 Task: Open Card Card0000000175 in  Board0000000044 in Workspace WS0000000015 in Trello. Add Member Carxxstreet791@gmail.com to Card Card0000000175 in  Board0000000044 in Workspace WS0000000015 in Trello. Add Orange Label titled Label0000000175 to Card Card0000000175 in  Board0000000044 in Workspace WS0000000015 in Trello. Add Checklist CL0000000175 to Card Card0000000175 in  Board0000000044 in Workspace WS0000000015 in Trello. Add Dates with Start Date as Oct 01 2023 and Due Date as Oct 31 2023 to Card Card0000000175 in  Board0000000044 in Workspace WS0000000015 in Trello
Action: Mouse moved to (185, 431)
Screenshot: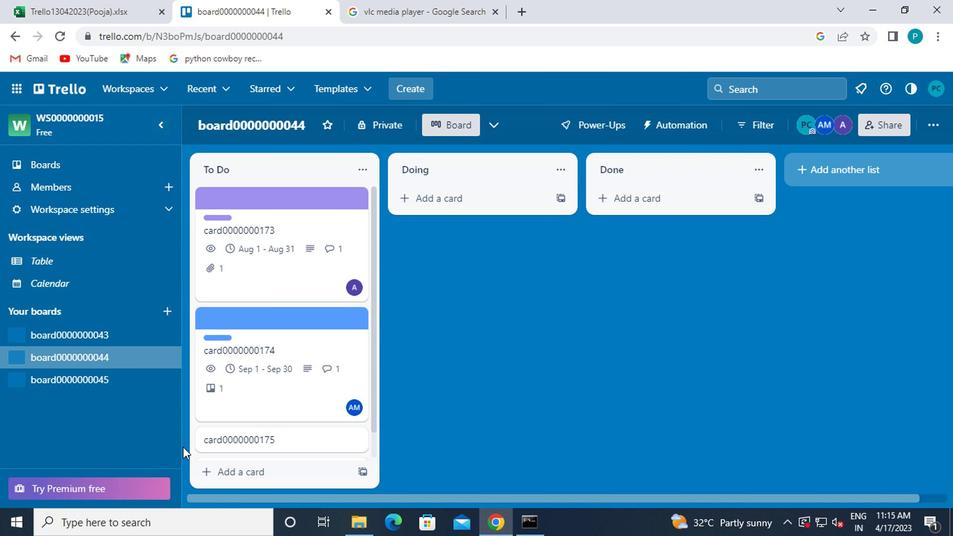 
Action: Mouse scrolled (185, 430) with delta (0, 0)
Screenshot: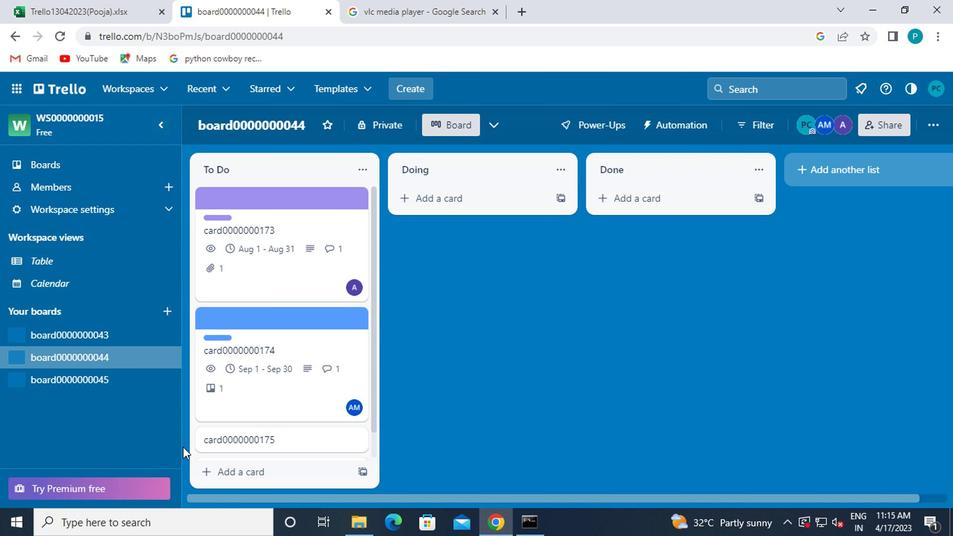 
Action: Mouse moved to (225, 414)
Screenshot: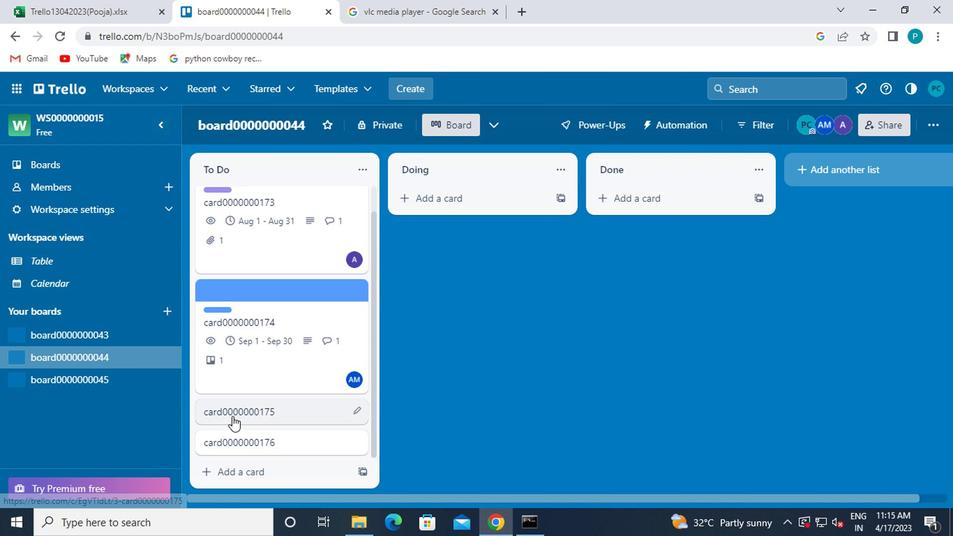 
Action: Mouse pressed left at (225, 414)
Screenshot: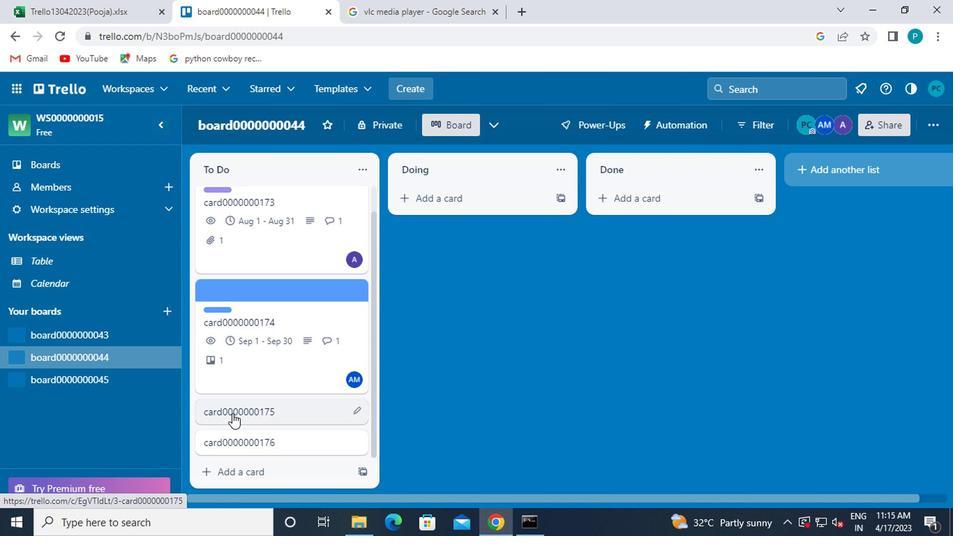 
Action: Mouse moved to (633, 247)
Screenshot: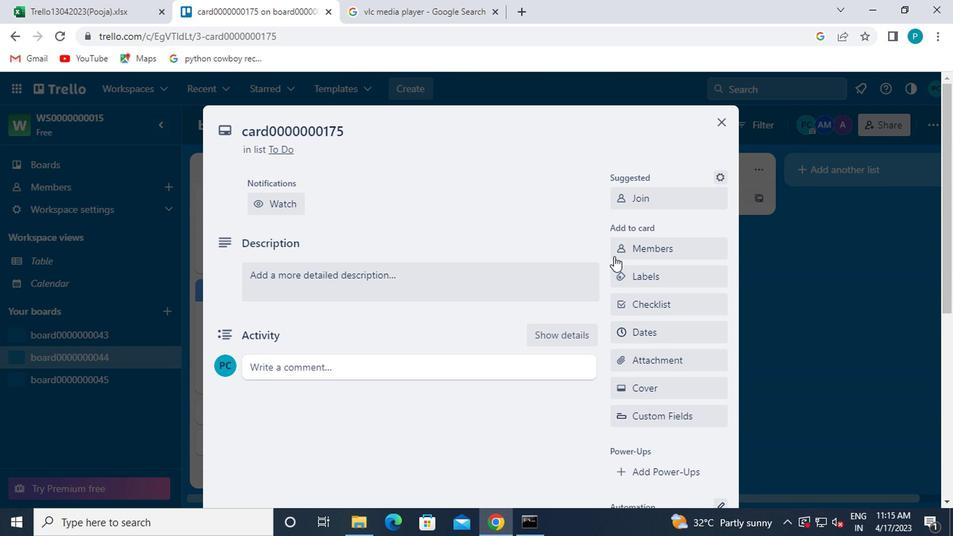 
Action: Mouse pressed left at (633, 247)
Screenshot: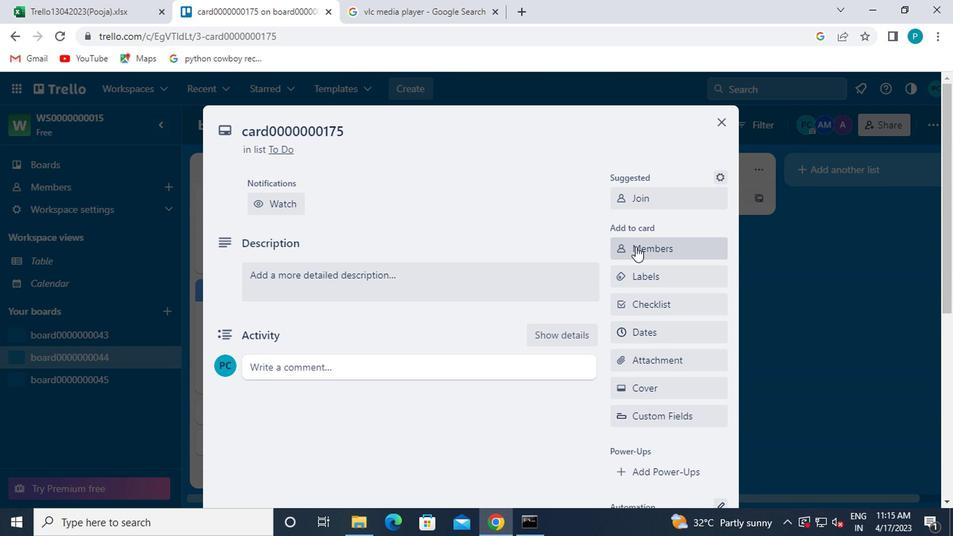 
Action: Mouse moved to (642, 314)
Screenshot: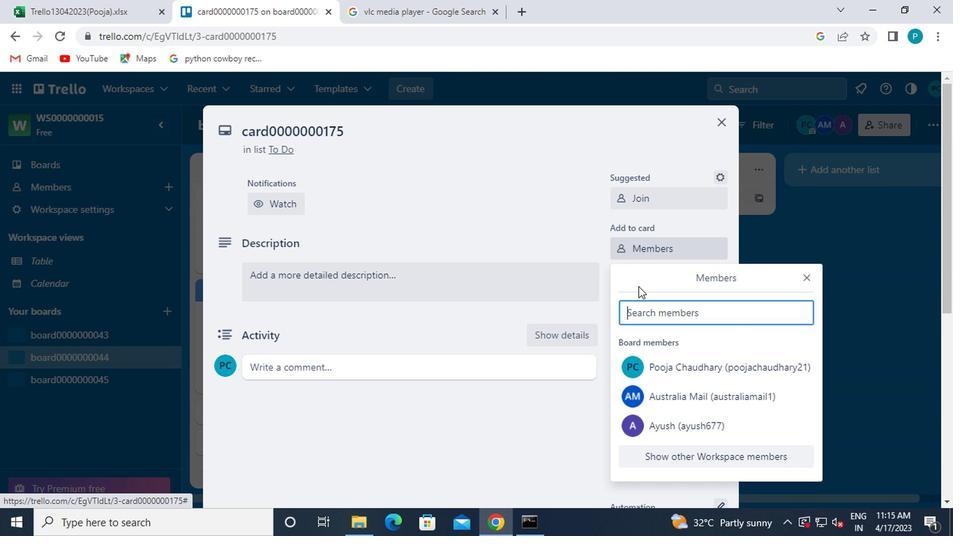
Action: Mouse pressed left at (642, 314)
Screenshot: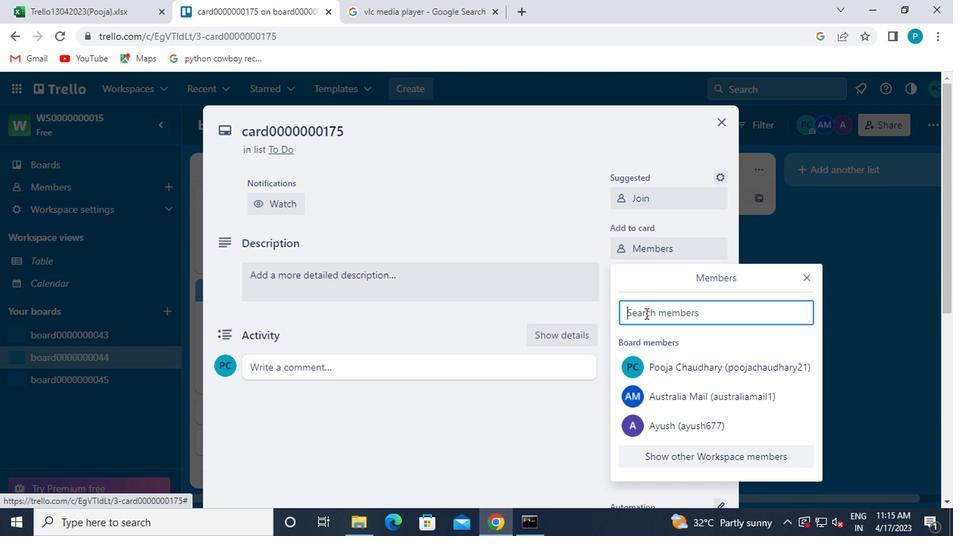 
Action: Key pressed carxxs
Screenshot: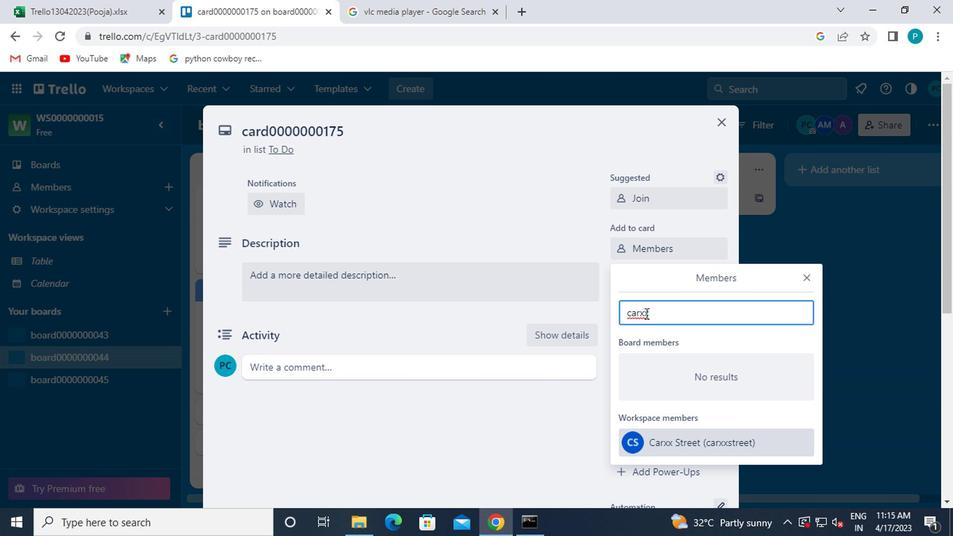 
Action: Mouse moved to (592, 155)
Screenshot: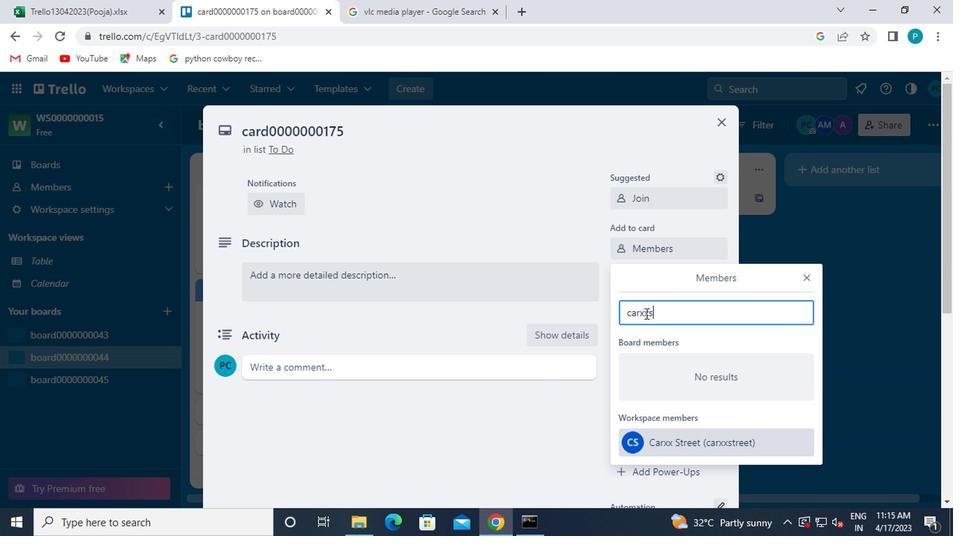 
Action: Key pressed t
Screenshot: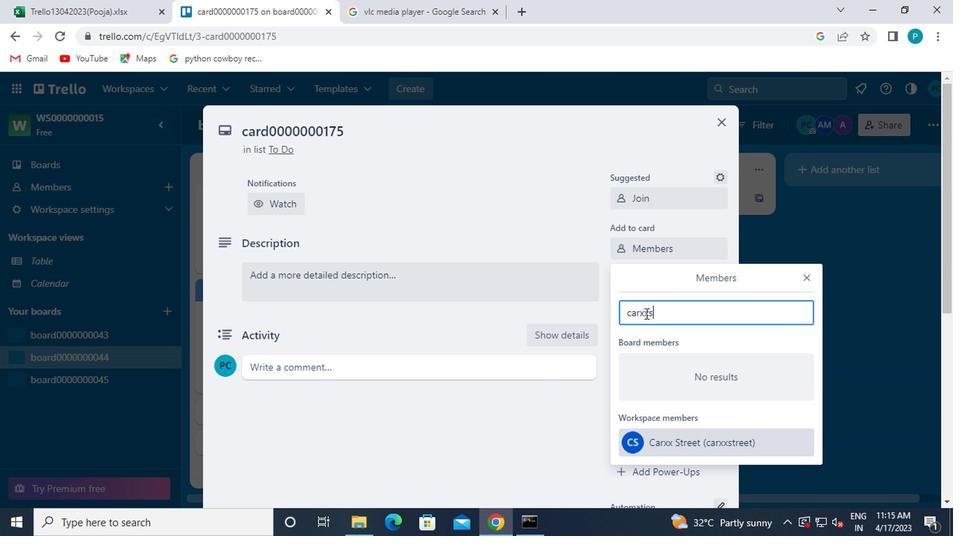 
Action: Mouse moved to (594, 139)
Screenshot: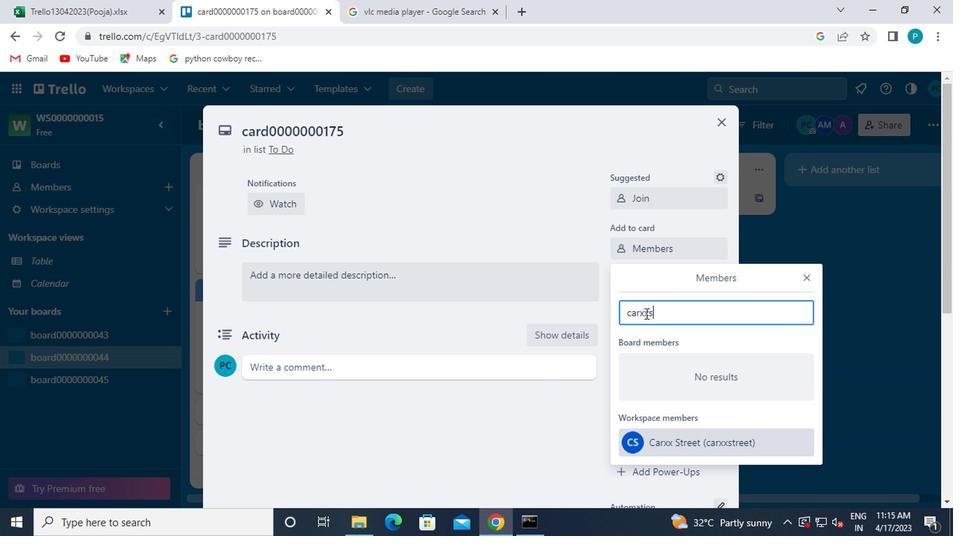 
Action: Key pressed reet
Screenshot: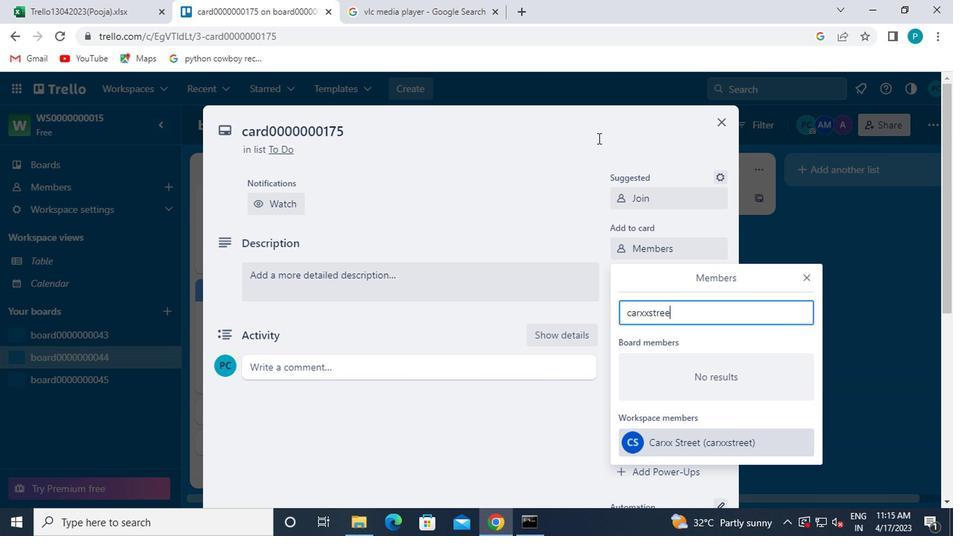 
Action: Mouse moved to (521, 145)
Screenshot: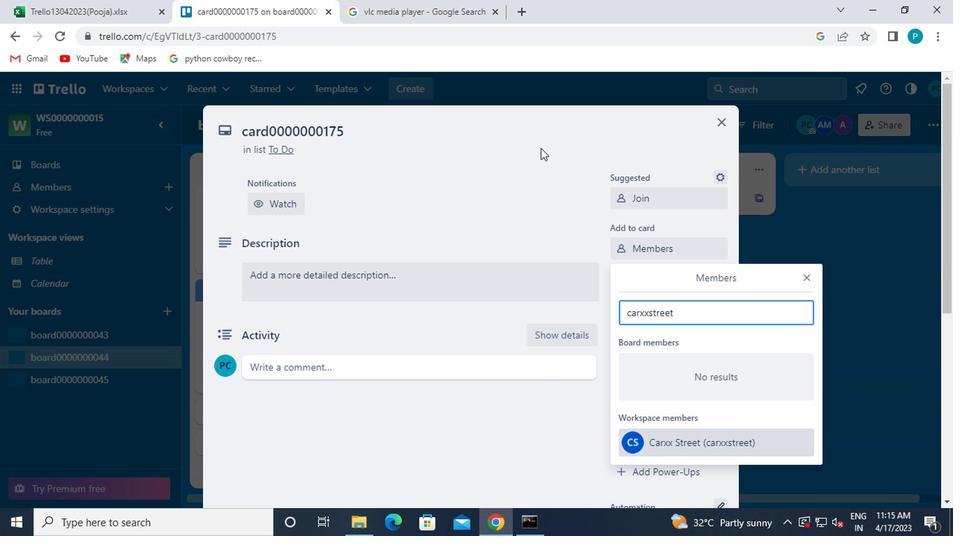 
Action: Key pressed 791
Screenshot: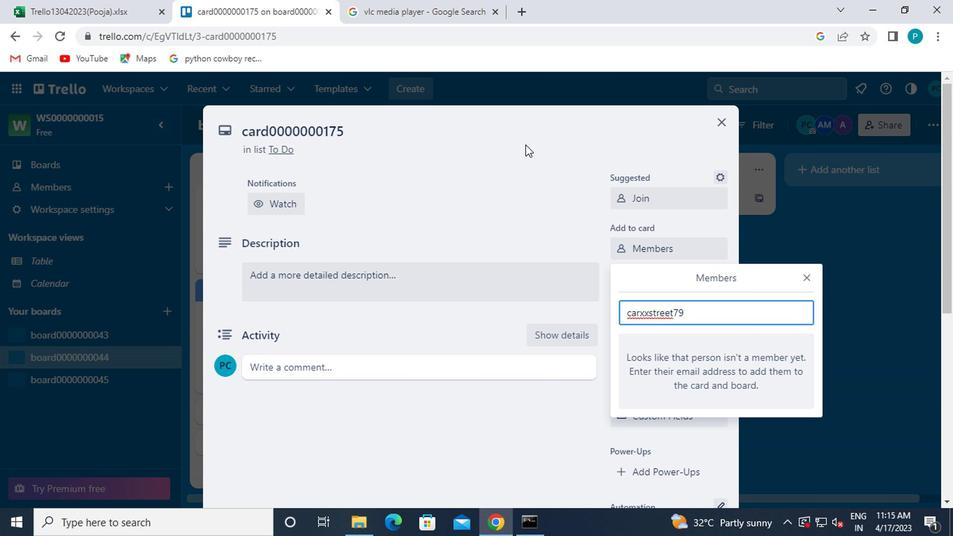
Action: Mouse moved to (261, 275)
Screenshot: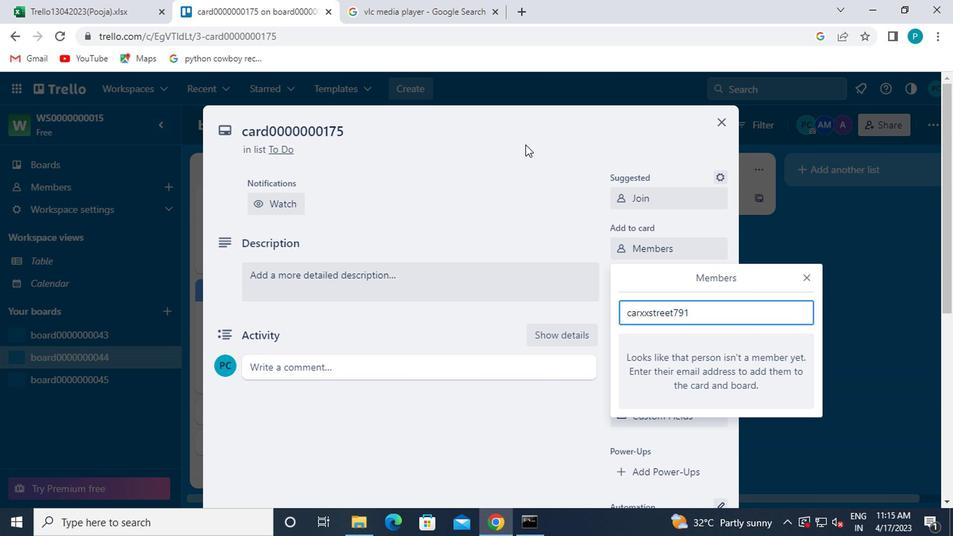 
Action: Key pressed <Key.shift>@GMAIL.COM
Screenshot: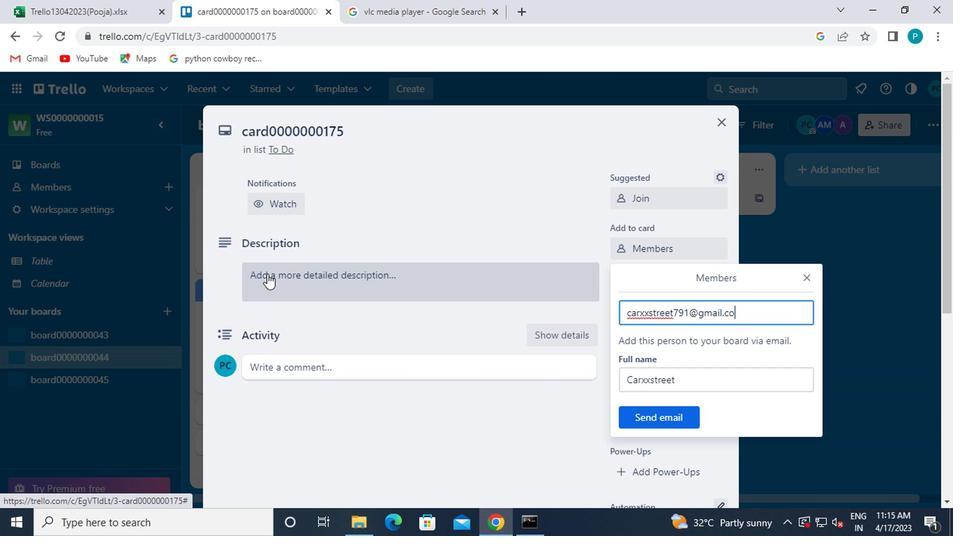
Action: Mouse moved to (628, 421)
Screenshot: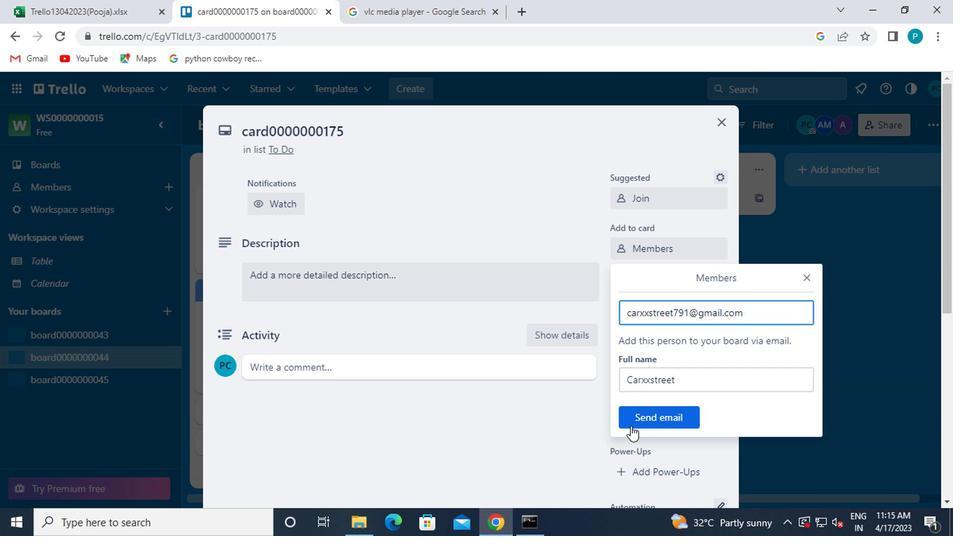 
Action: Mouse pressed left at (628, 421)
Screenshot: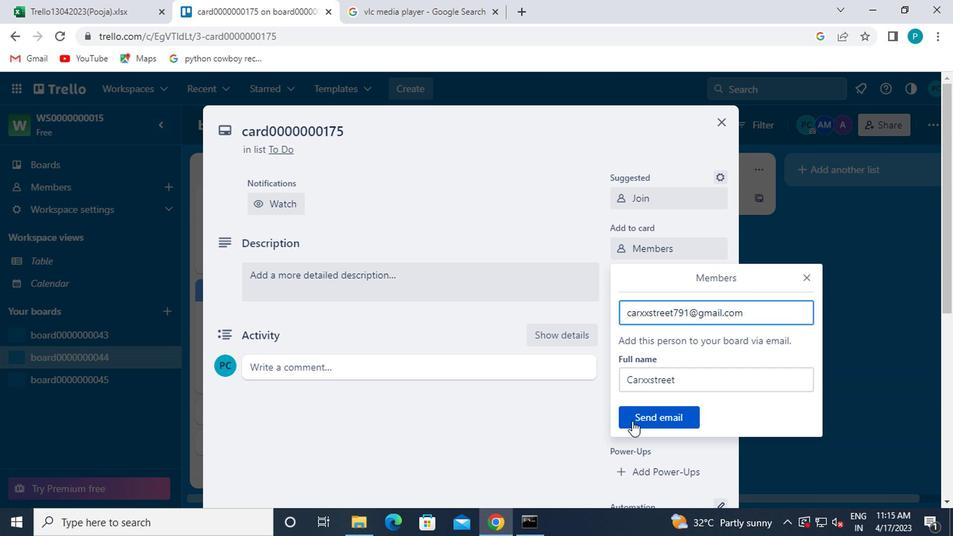
Action: Mouse moved to (646, 286)
Screenshot: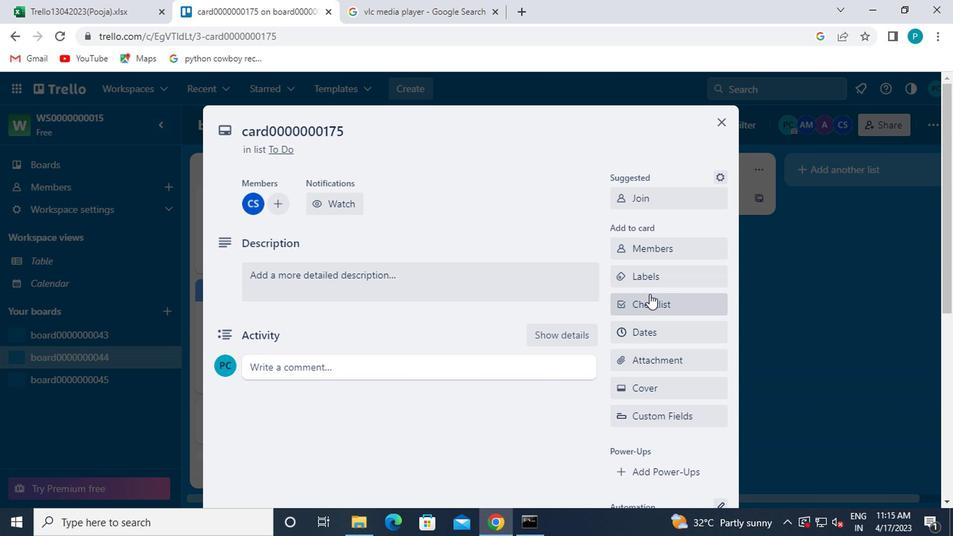 
Action: Mouse pressed left at (646, 286)
Screenshot: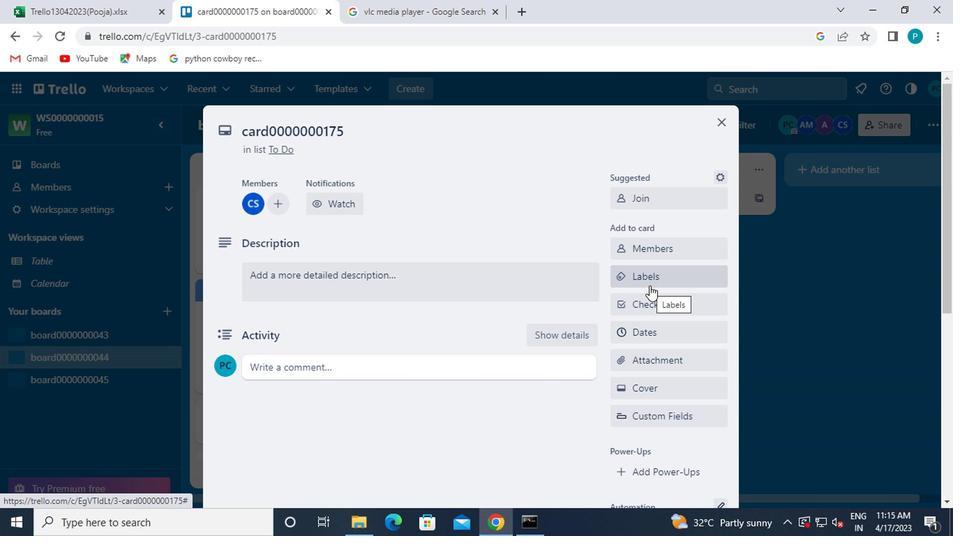 
Action: Mouse moved to (667, 419)
Screenshot: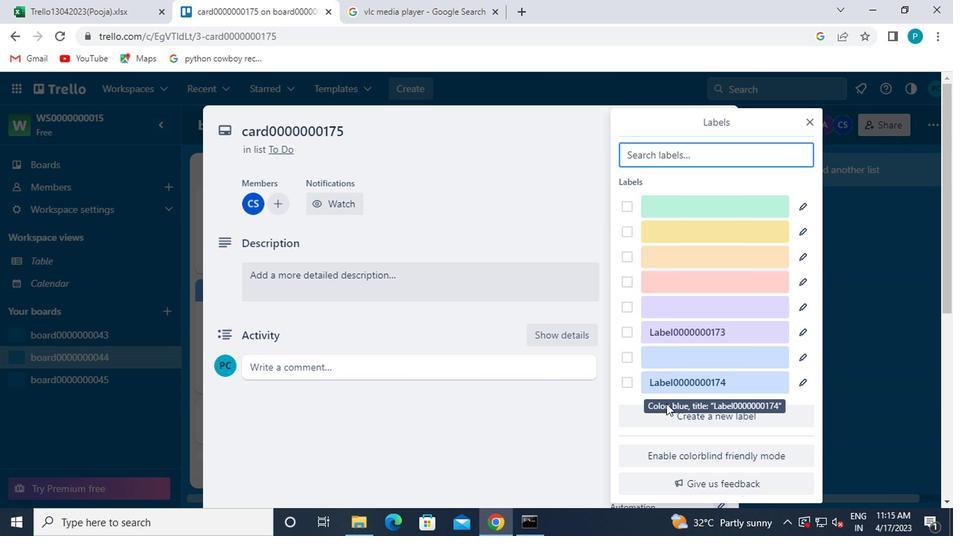 
Action: Mouse pressed left at (667, 419)
Screenshot: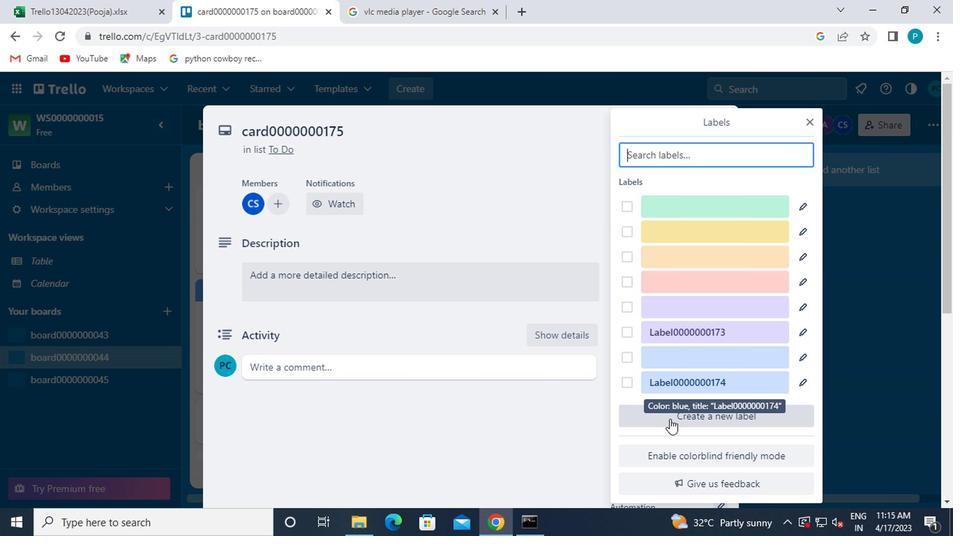 
Action: Mouse moved to (707, 321)
Screenshot: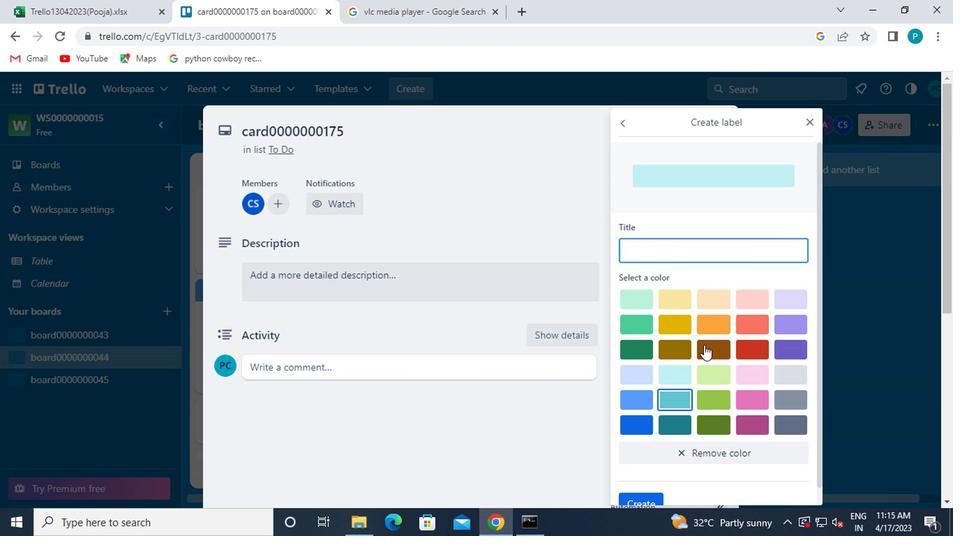 
Action: Mouse pressed left at (707, 321)
Screenshot: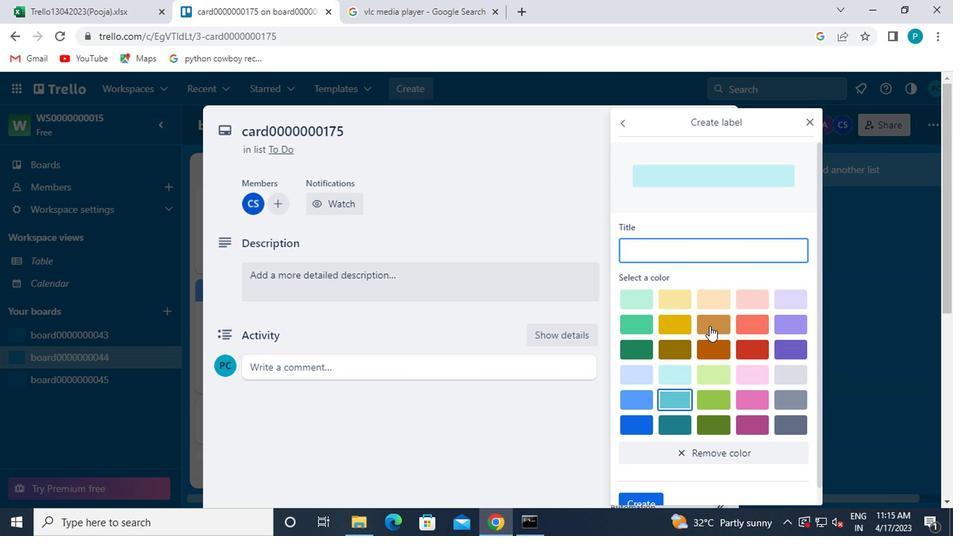 
Action: Mouse moved to (635, 254)
Screenshot: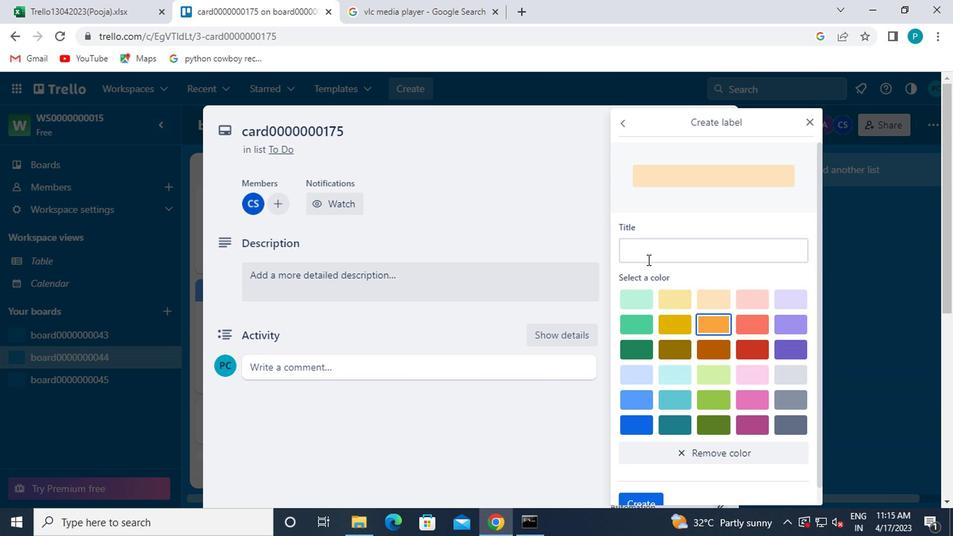 
Action: Mouse pressed left at (635, 254)
Screenshot: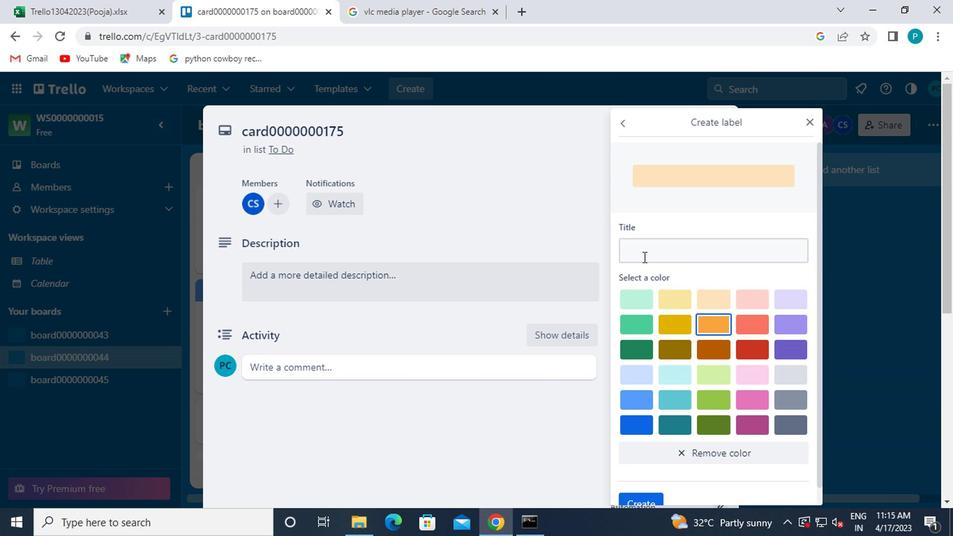 
Action: Key pressed <Key.caps_lock>L<Key.caps_lock>ABEL0000000175
Screenshot: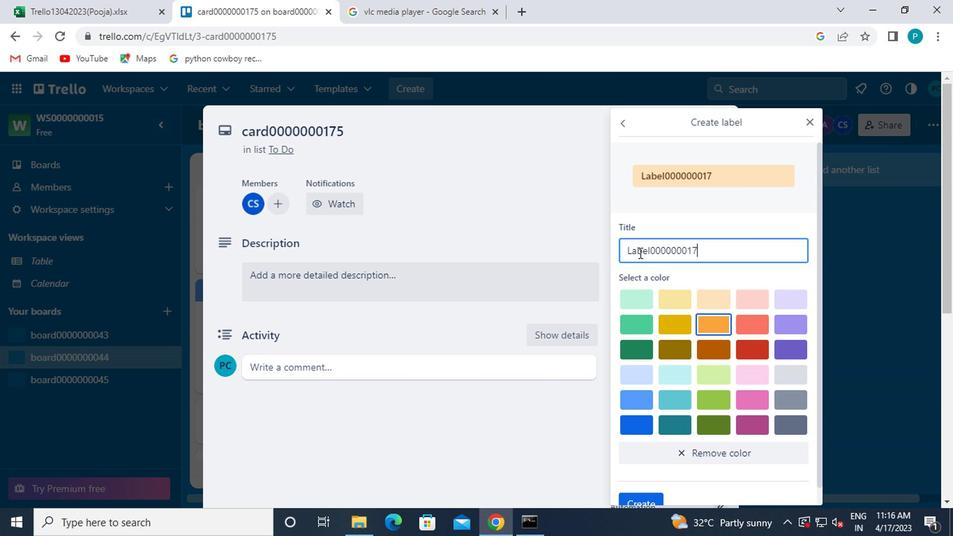 
Action: Mouse moved to (635, 257)
Screenshot: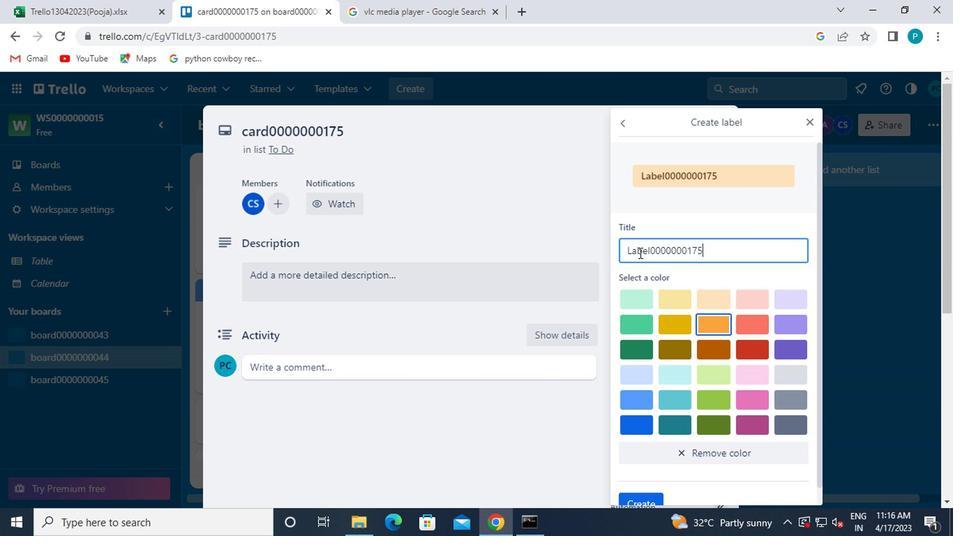 
Action: Mouse scrolled (635, 257) with delta (0, 0)
Screenshot: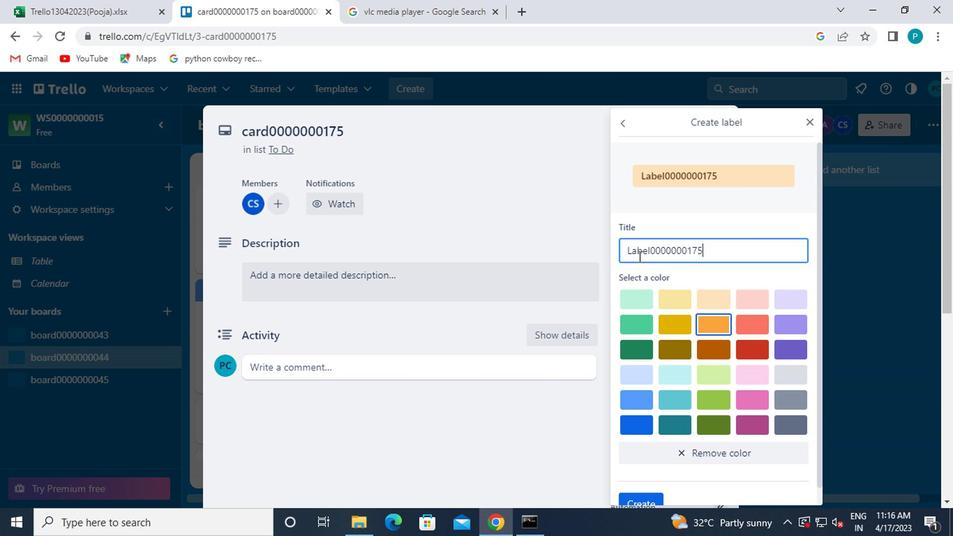 
Action: Mouse scrolled (635, 257) with delta (0, 0)
Screenshot: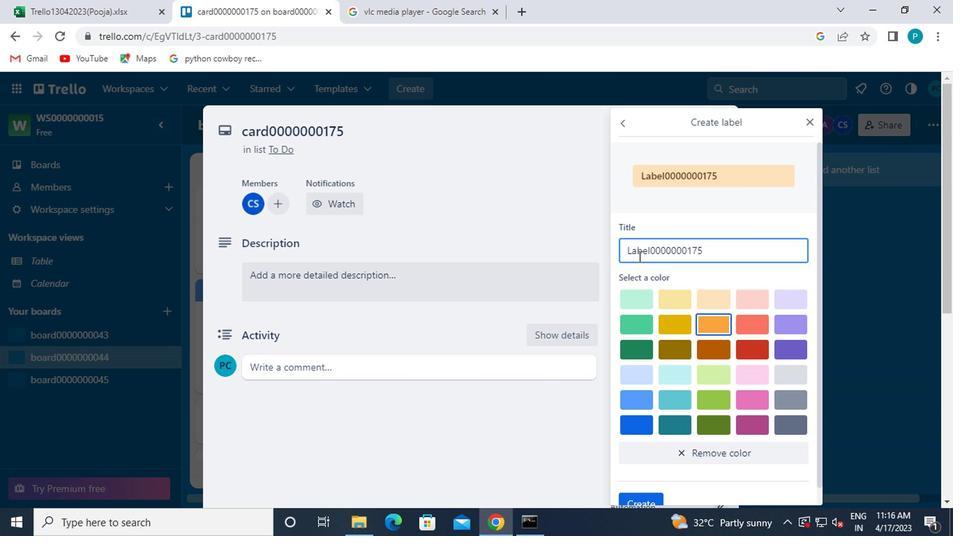 
Action: Mouse moved to (643, 324)
Screenshot: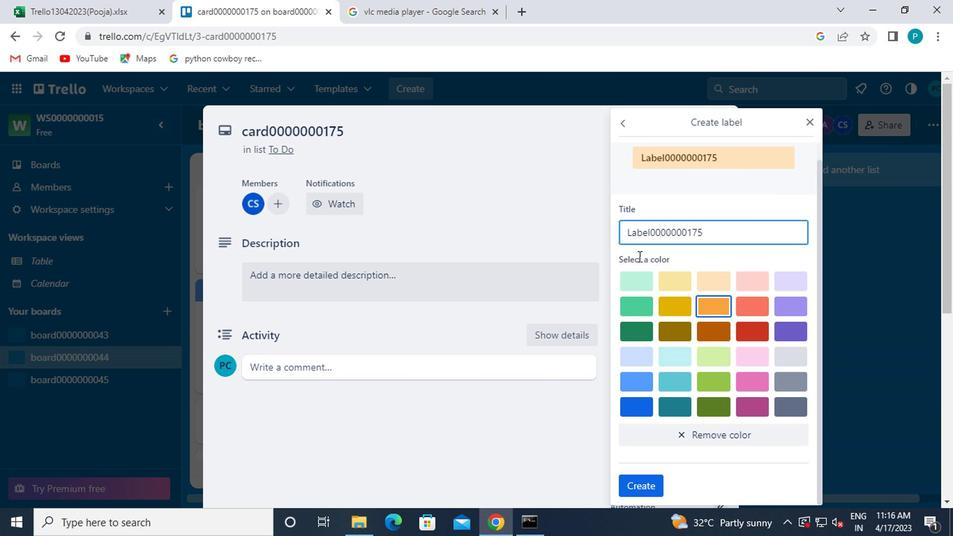 
Action: Mouse scrolled (643, 323) with delta (0, 0)
Screenshot: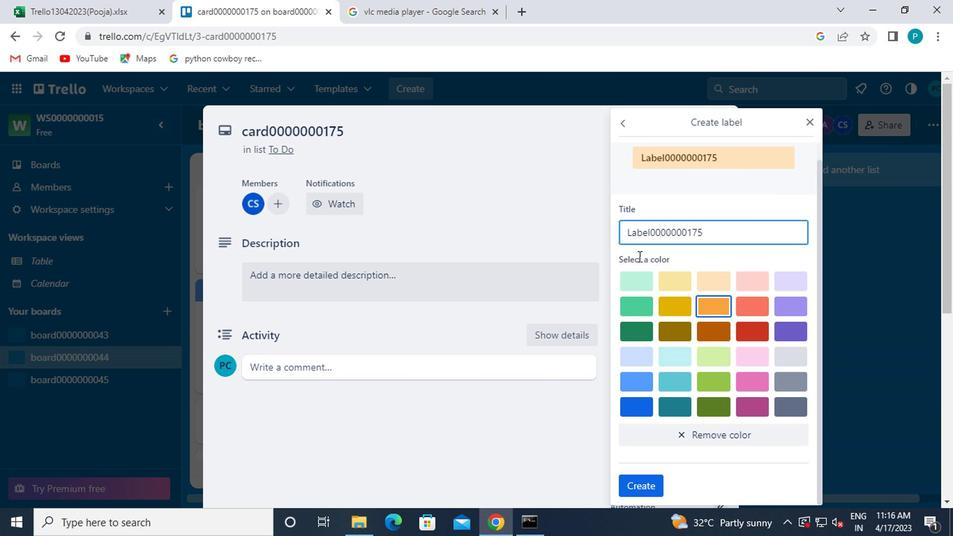 
Action: Mouse moved to (643, 332)
Screenshot: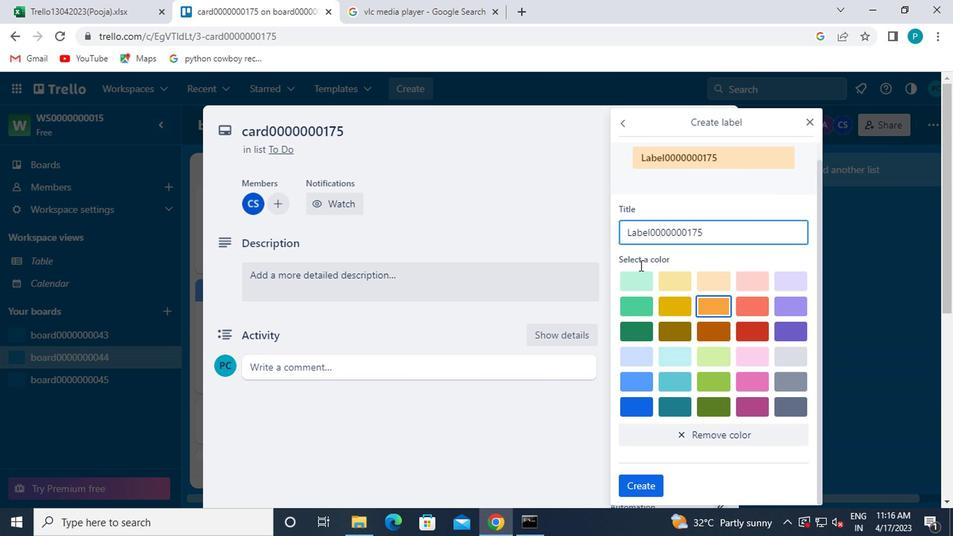 
Action: Mouse scrolled (643, 331) with delta (0, 0)
Screenshot: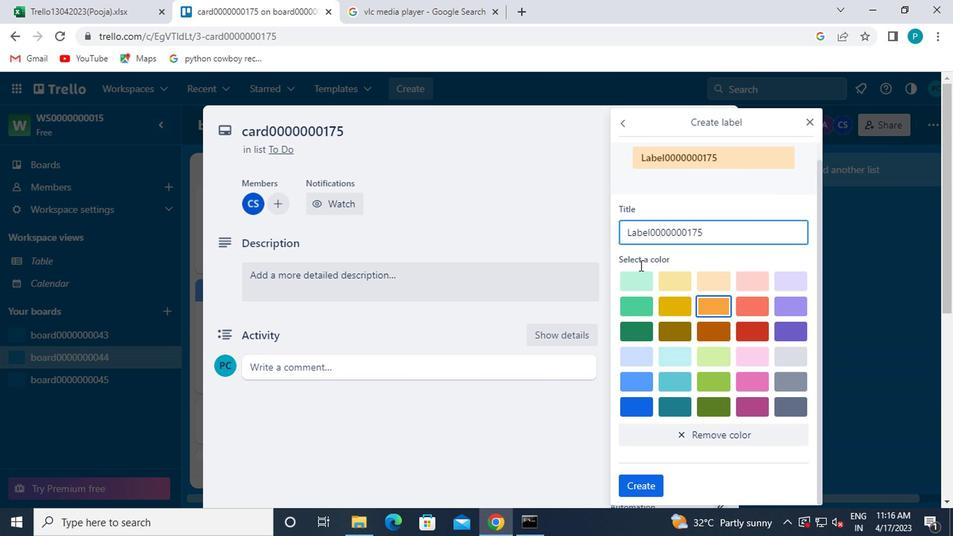 
Action: Mouse moved to (648, 488)
Screenshot: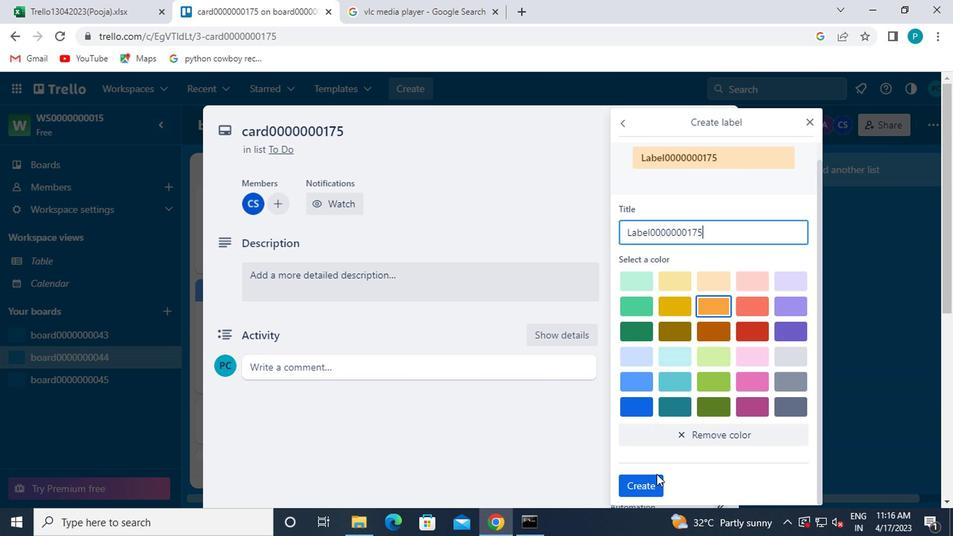 
Action: Mouse pressed left at (648, 488)
Screenshot: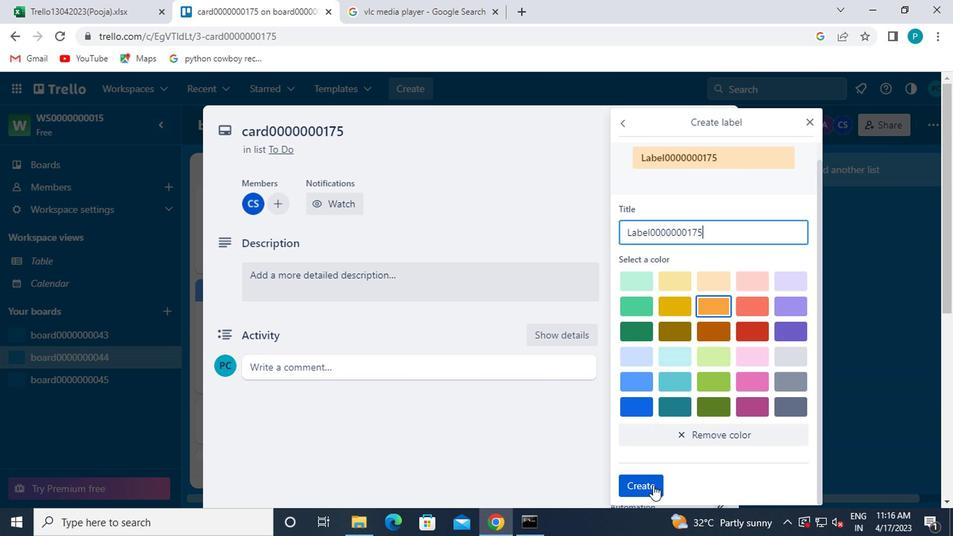 
Action: Mouse moved to (803, 120)
Screenshot: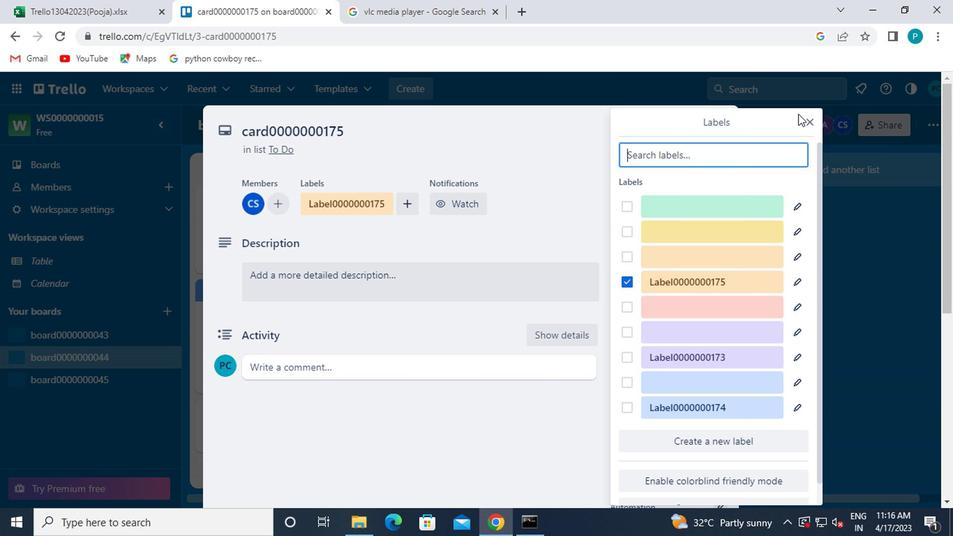 
Action: Mouse pressed left at (803, 120)
Screenshot: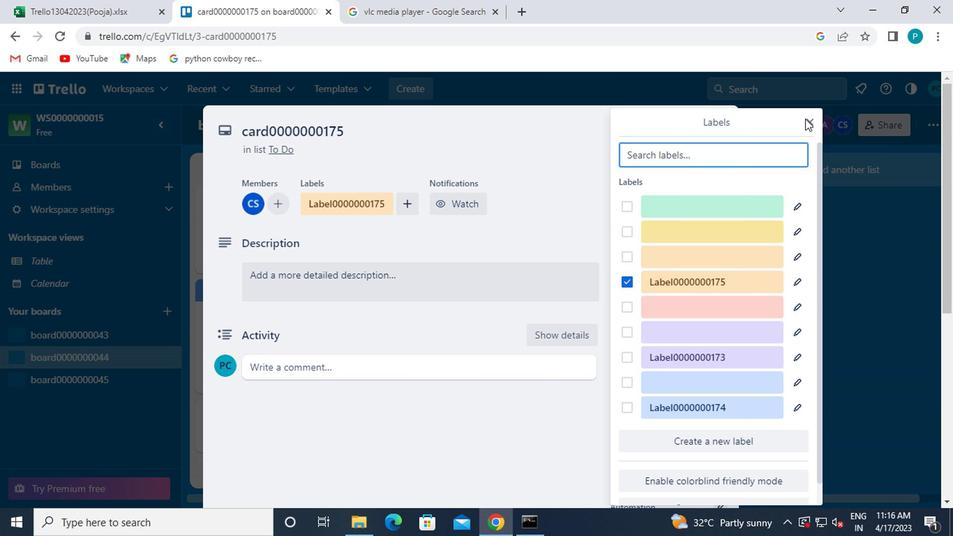 
Action: Mouse moved to (807, 125)
Screenshot: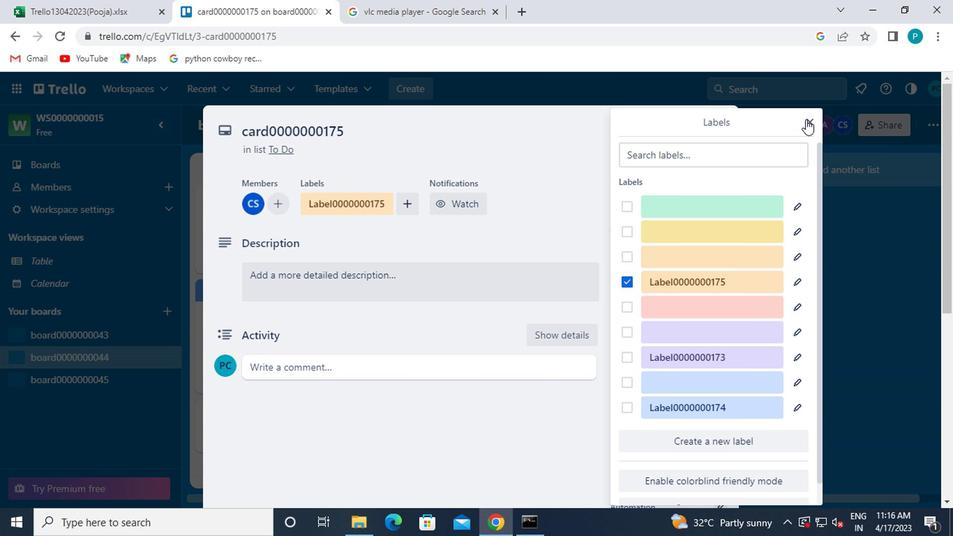 
Action: Mouse pressed left at (807, 125)
Screenshot: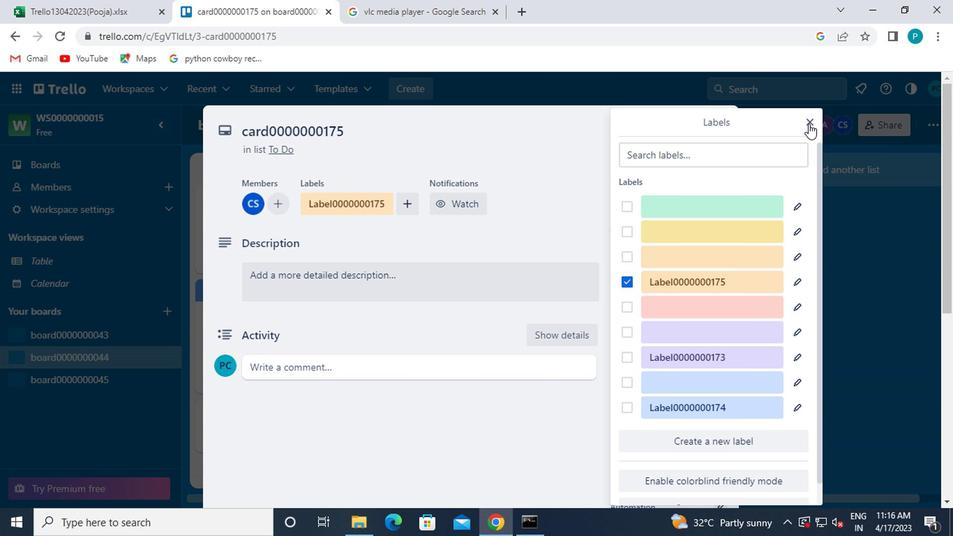 
Action: Mouse moved to (672, 308)
Screenshot: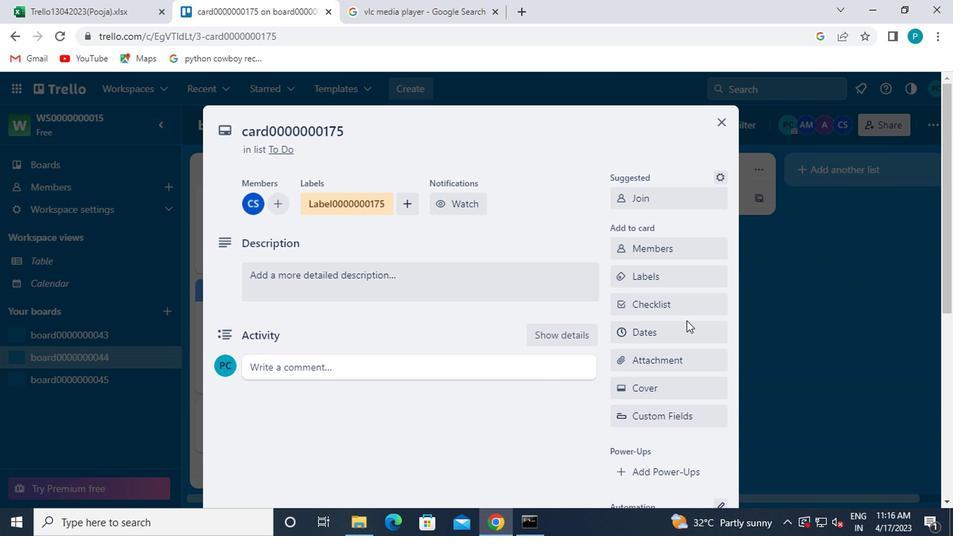 
Action: Mouse pressed left at (672, 308)
Screenshot: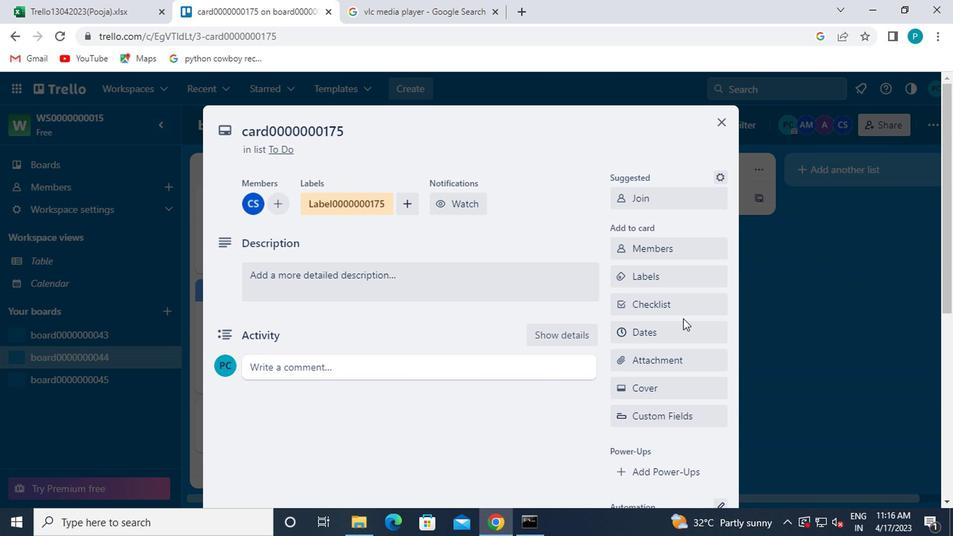 
Action: Key pressed <Key.caps_lock>CL0000000175
Screenshot: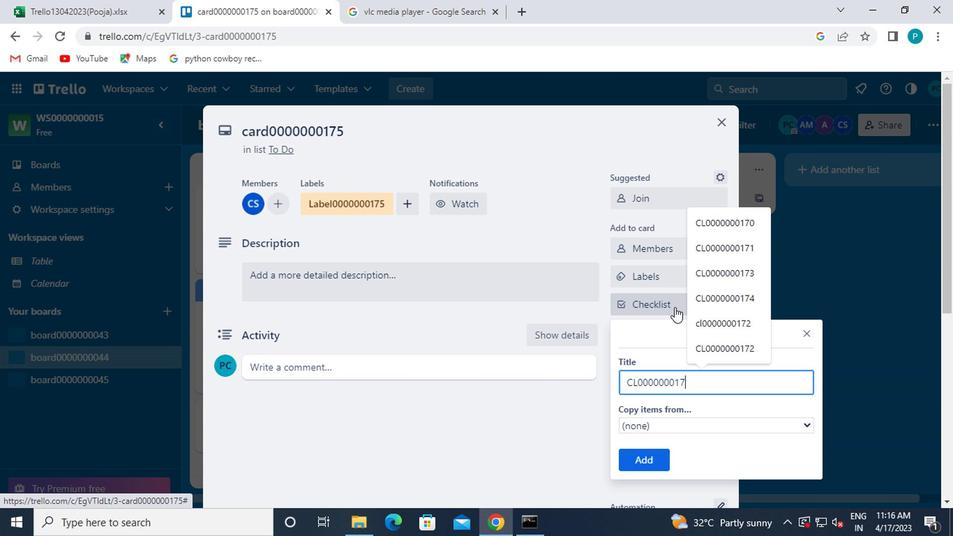 
Action: Mouse moved to (638, 455)
Screenshot: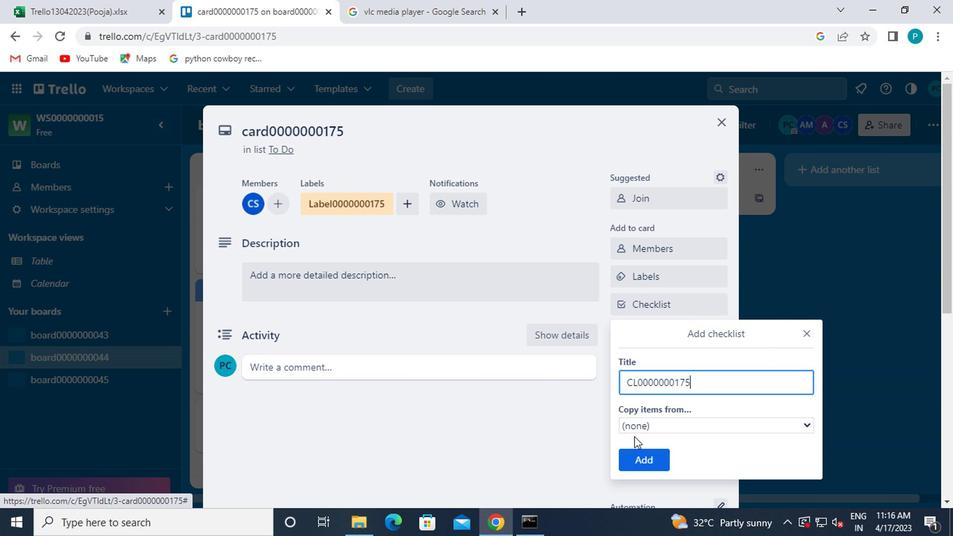 
Action: Mouse pressed left at (638, 455)
Screenshot: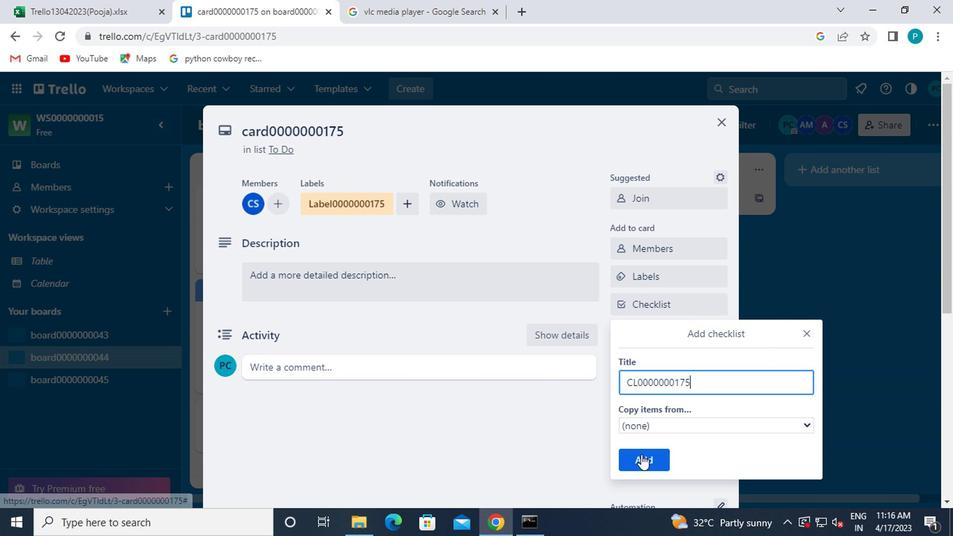 
Action: Mouse moved to (646, 330)
Screenshot: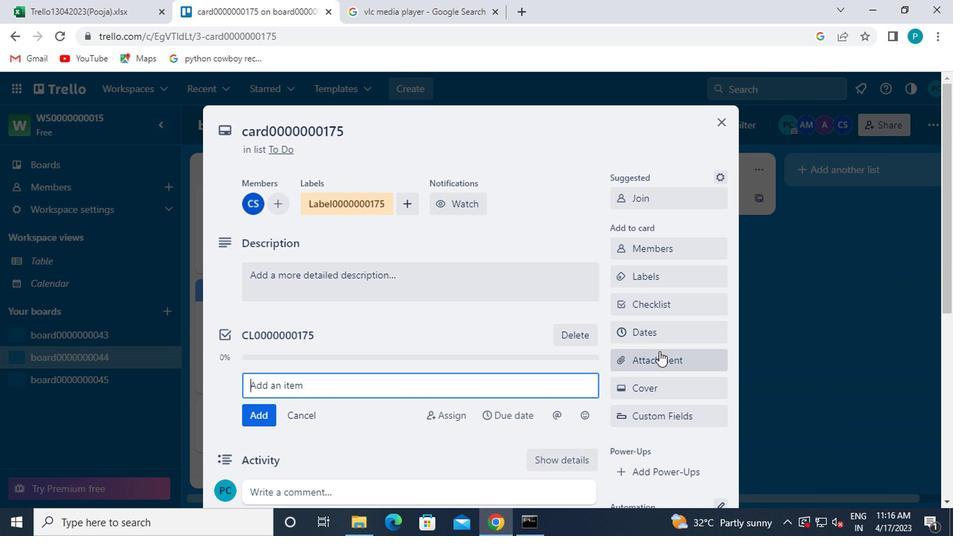 
Action: Mouse pressed left at (646, 330)
Screenshot: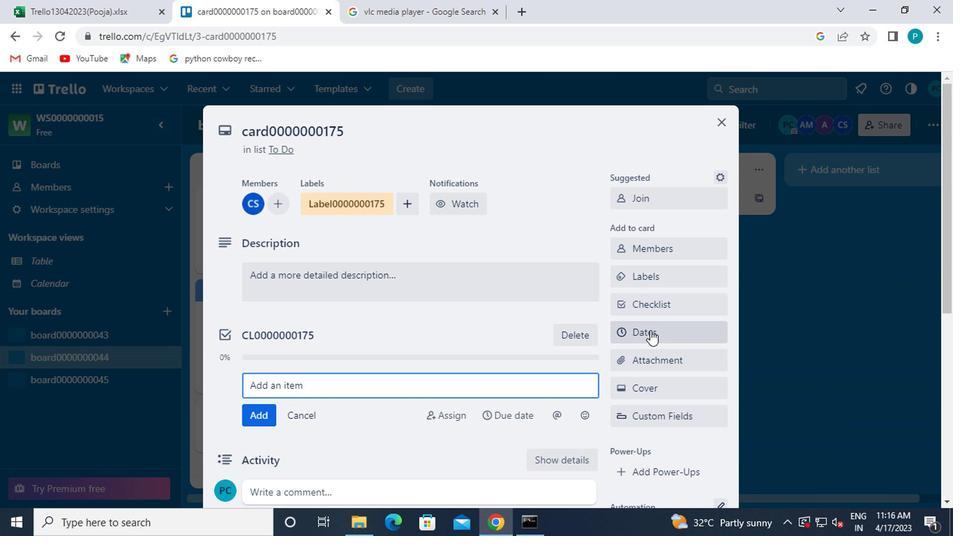 
Action: Mouse moved to (616, 369)
Screenshot: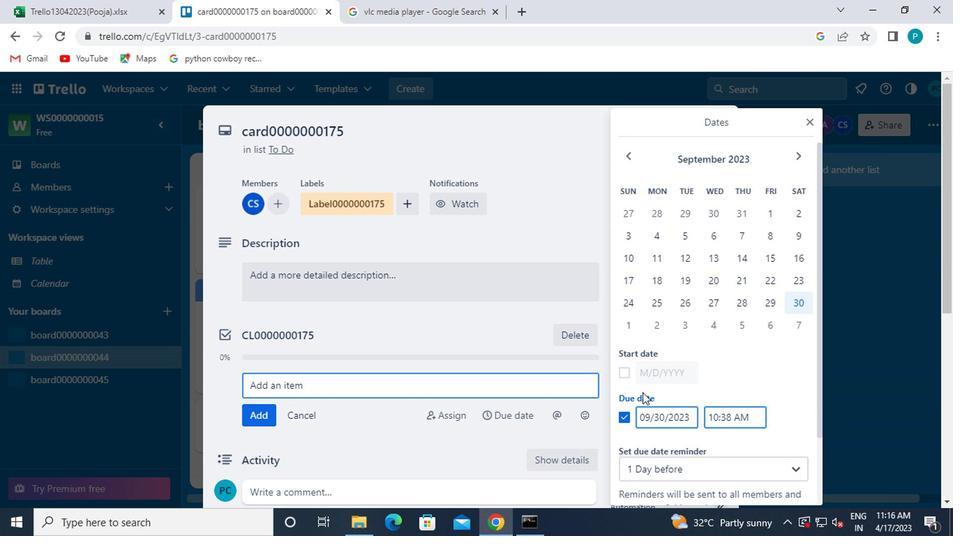 
Action: Mouse pressed left at (616, 369)
Screenshot: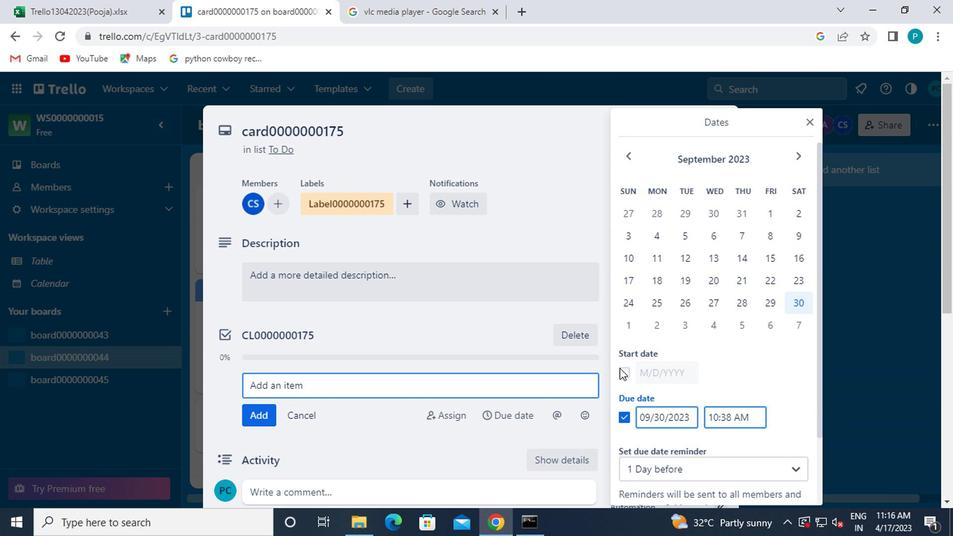 
Action: Mouse moved to (805, 151)
Screenshot: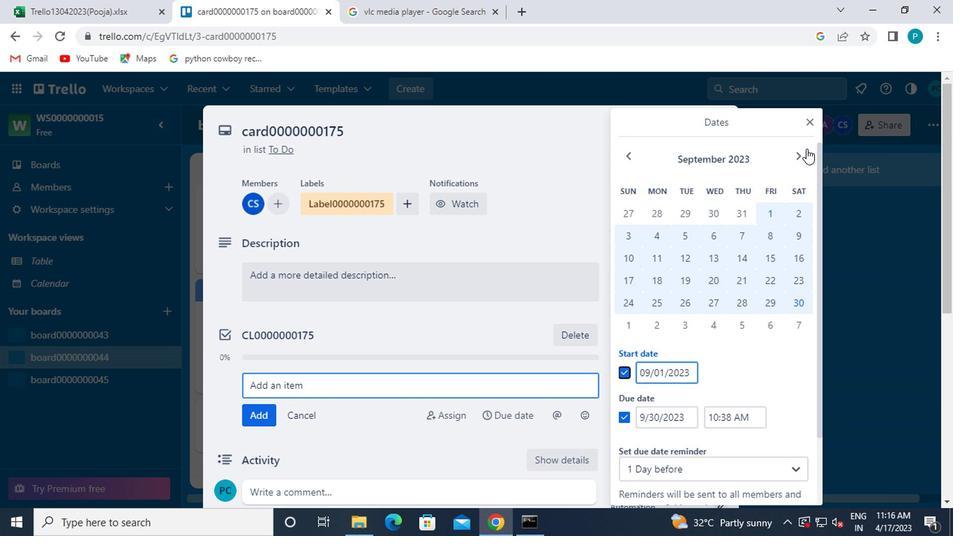 
Action: Mouse pressed left at (805, 151)
Screenshot: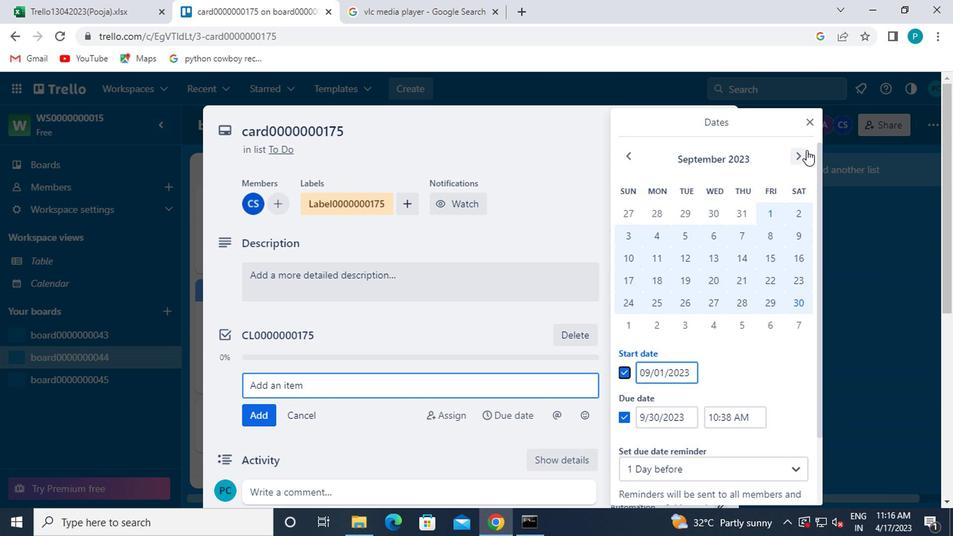 
Action: Mouse moved to (616, 212)
Screenshot: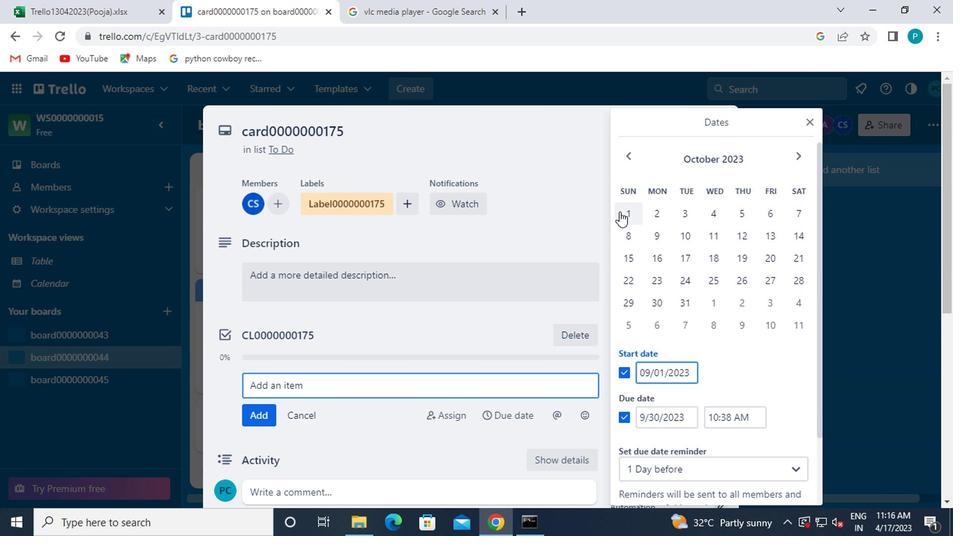 
Action: Mouse pressed left at (616, 212)
Screenshot: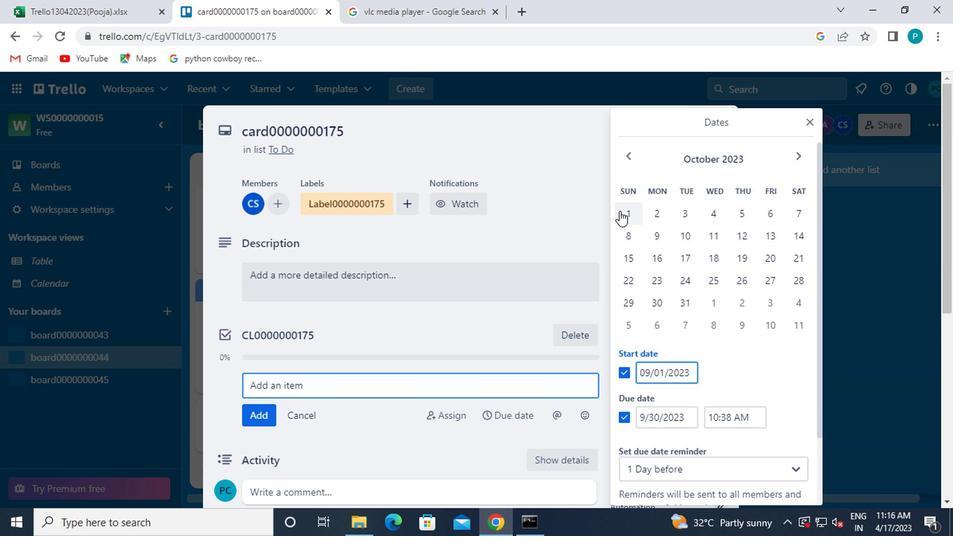 
Action: Mouse moved to (686, 302)
Screenshot: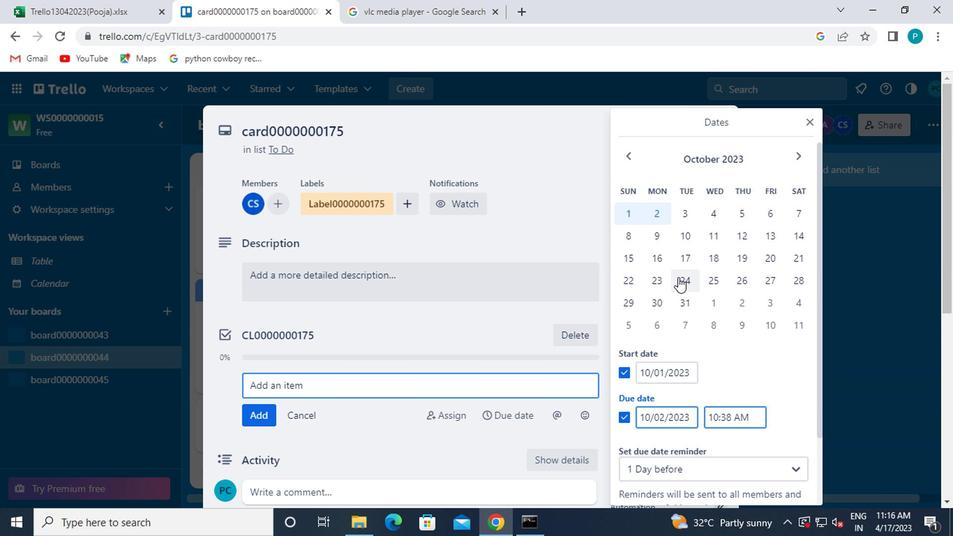 
Action: Mouse pressed left at (686, 302)
Screenshot: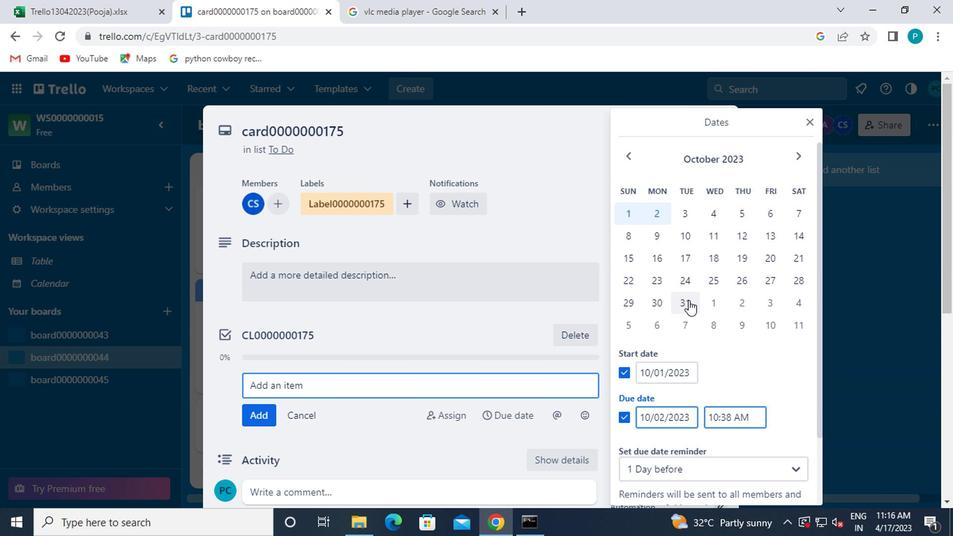 
Action: Mouse scrolled (686, 301) with delta (0, 0)
Screenshot: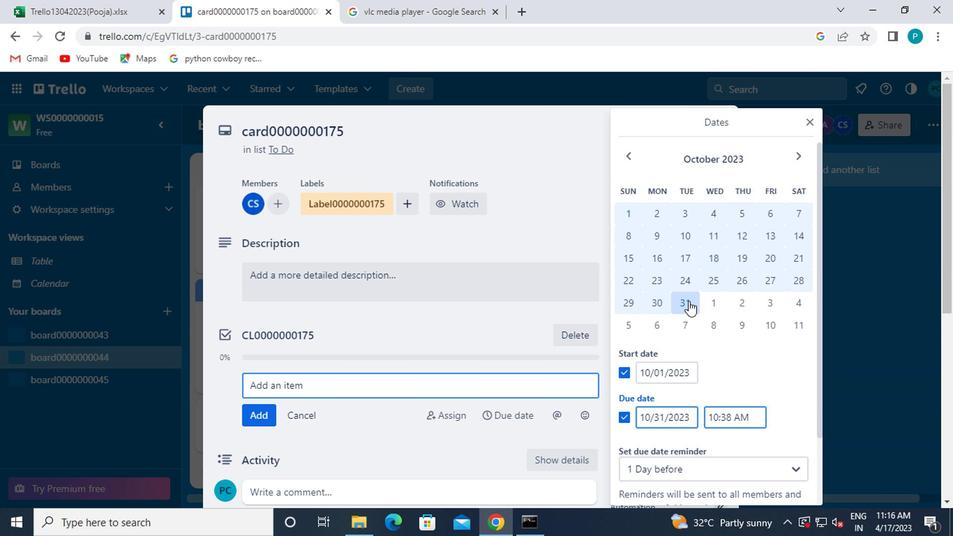 
Action: Mouse scrolled (686, 301) with delta (0, 0)
Screenshot: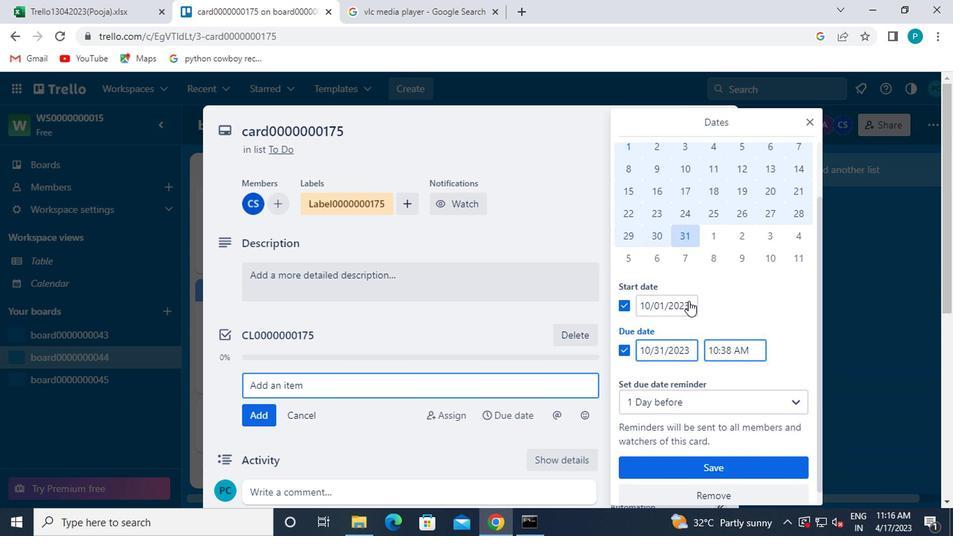 
Action: Mouse moved to (689, 453)
Screenshot: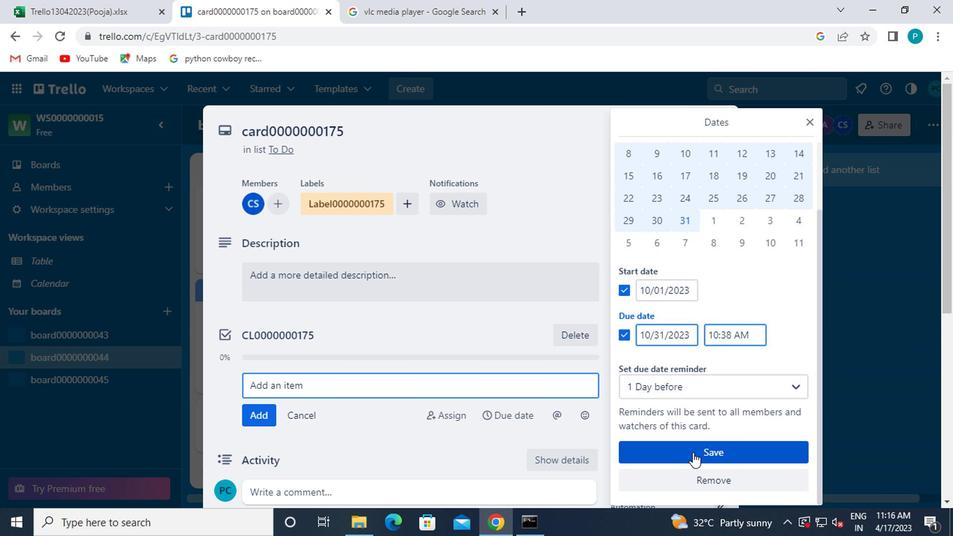 
Action: Mouse pressed left at (689, 453)
Screenshot: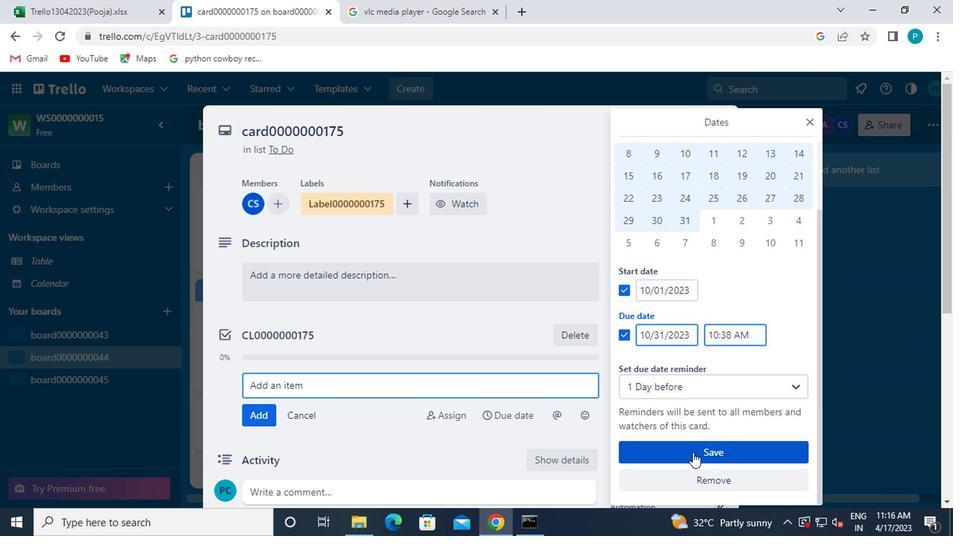 
